 Task: Search for historical landmarks in Boston, Massachusetts, and Plymouth, Massachusetts.
Action: Mouse moved to (169, 75)
Screenshot: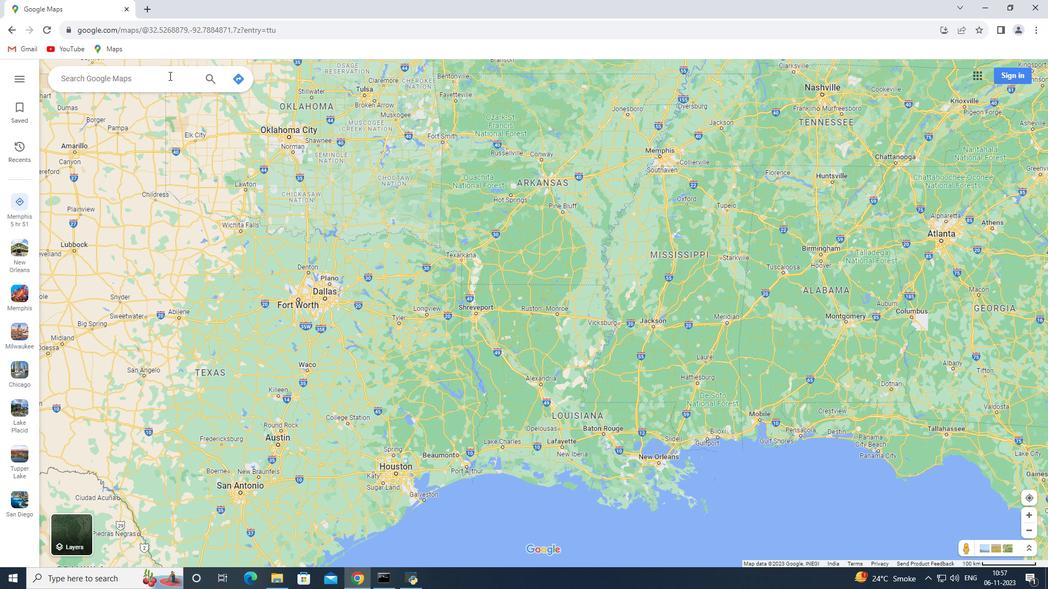 
Action: Mouse pressed left at (169, 75)
Screenshot: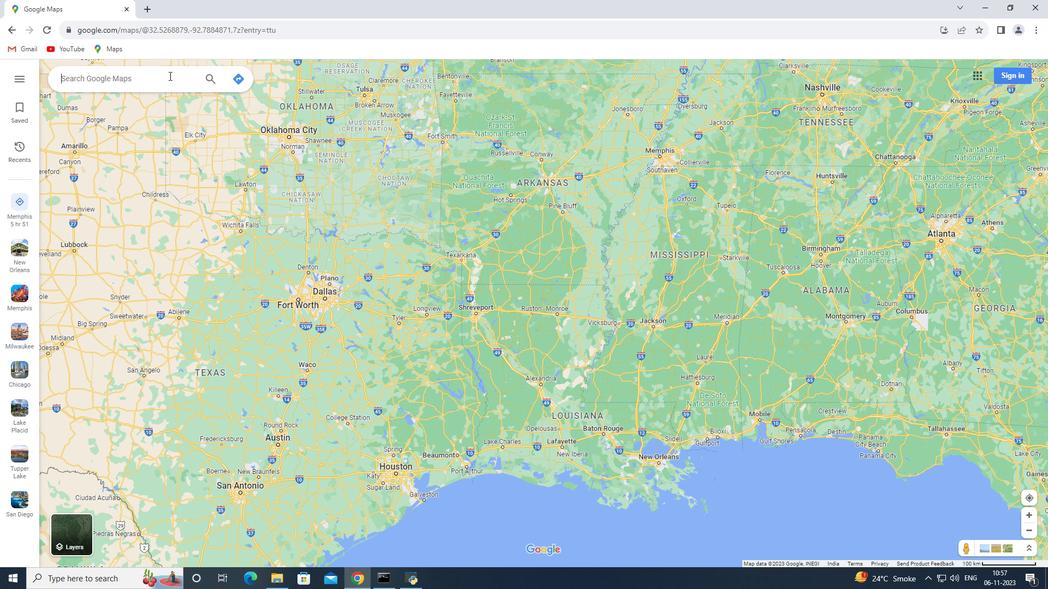 
Action: Key pressed <Key.shift_r><Key.shift_r><Key.shift_r><Key.shift_r><Key.shift_r>Boston,<Key.space><Key.shift><Key.shift><Key.shift><Key.shift><Key.shift><Key.shift><Key.shift><Key.shift><Key.shift><Key.shift><Key.shift><Key.shift><Key.shift><Key.shift><Key.shift><Key.shift><Key.shift>m<Key.backspace><Key.shift_r>Massachusetts<Key.enter>
Screenshot: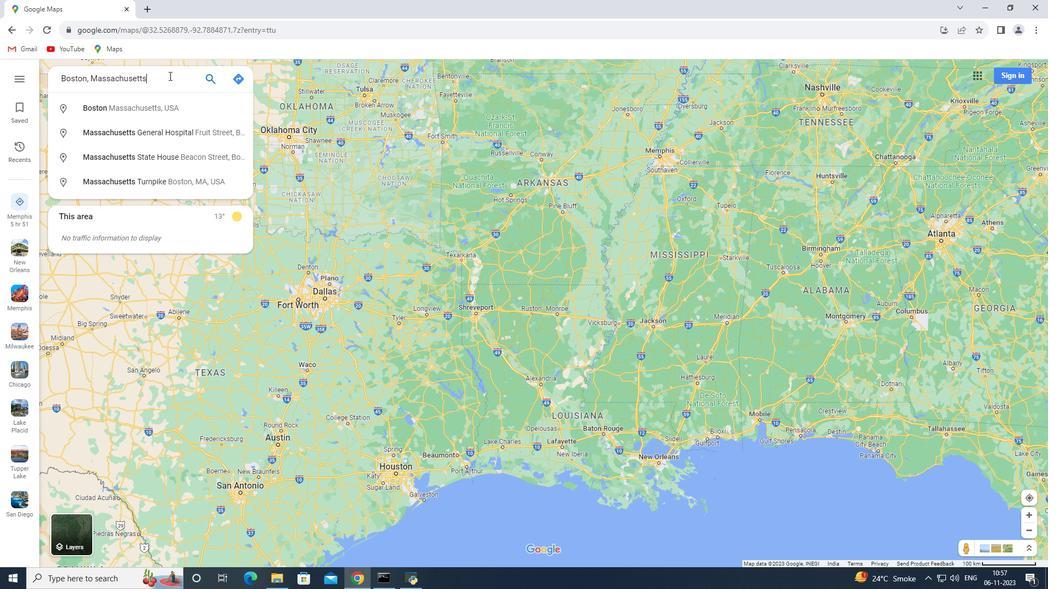 
Action: Mouse moved to (152, 263)
Screenshot: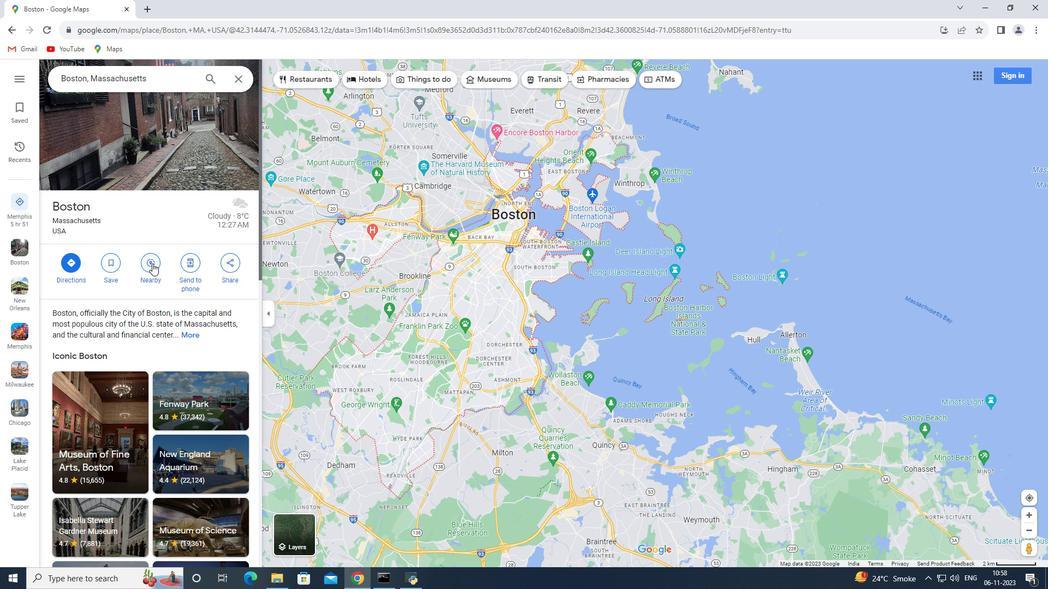 
Action: Mouse pressed left at (152, 263)
Screenshot: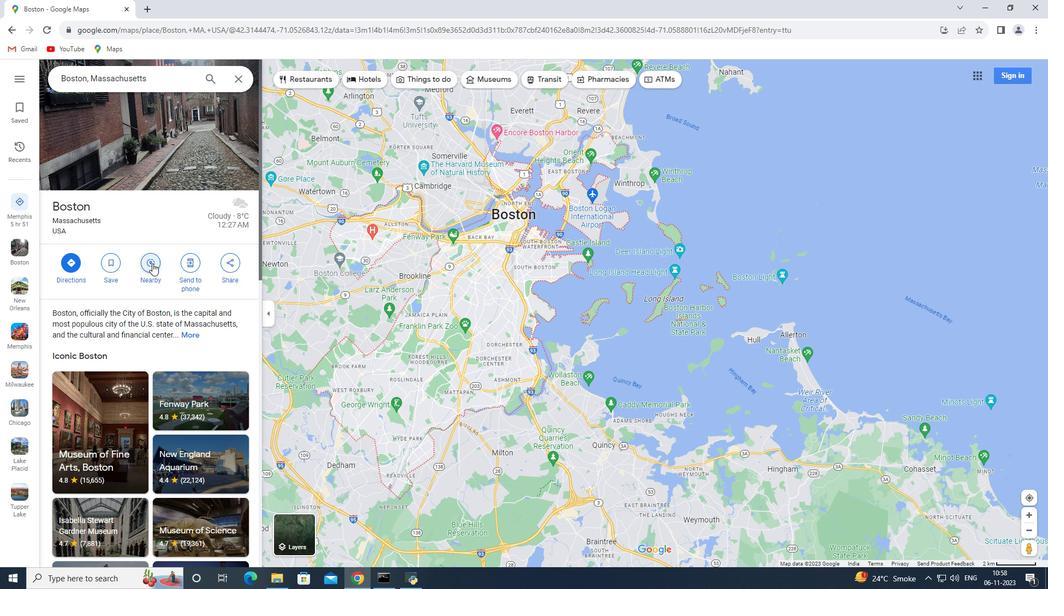 
Action: Key pressed historical<Key.space>landmarks<Key.enter>
Screenshot: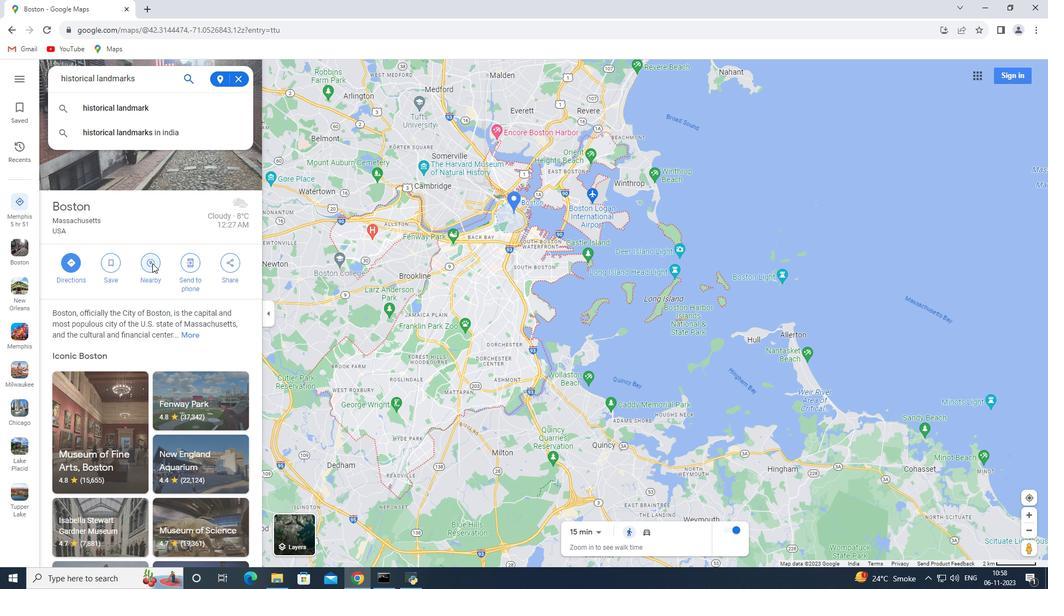 
Action: Mouse moved to (239, 78)
Screenshot: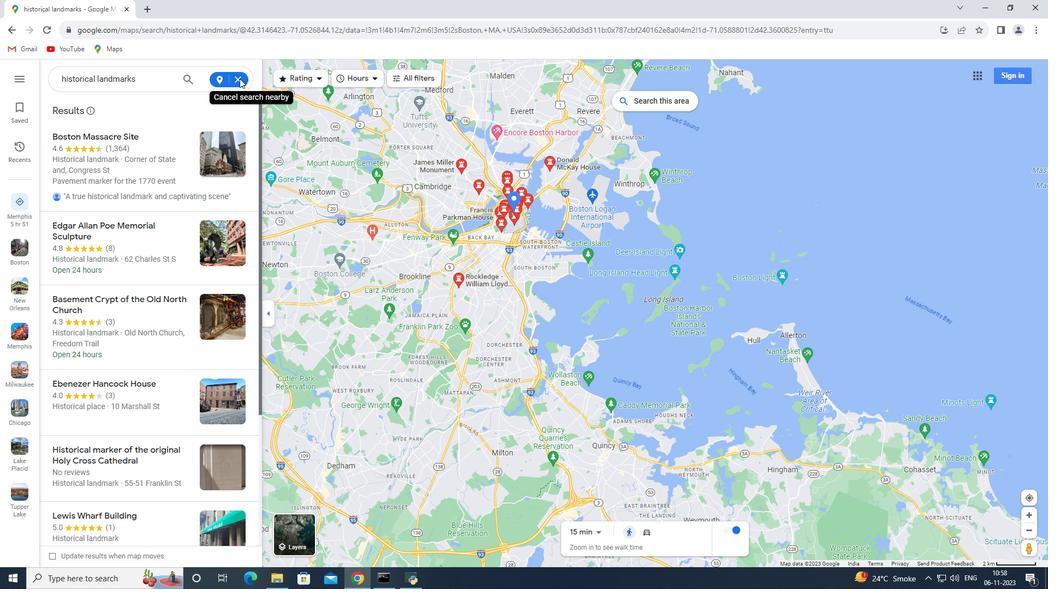 
Action: Mouse pressed left at (239, 78)
Screenshot: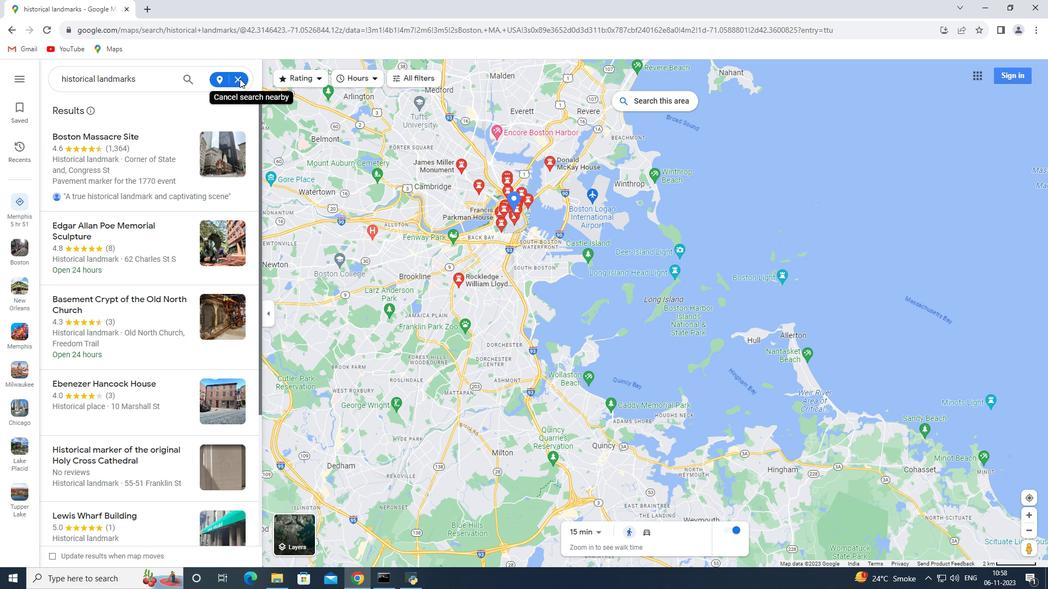 
Action: Mouse moved to (238, 80)
Screenshot: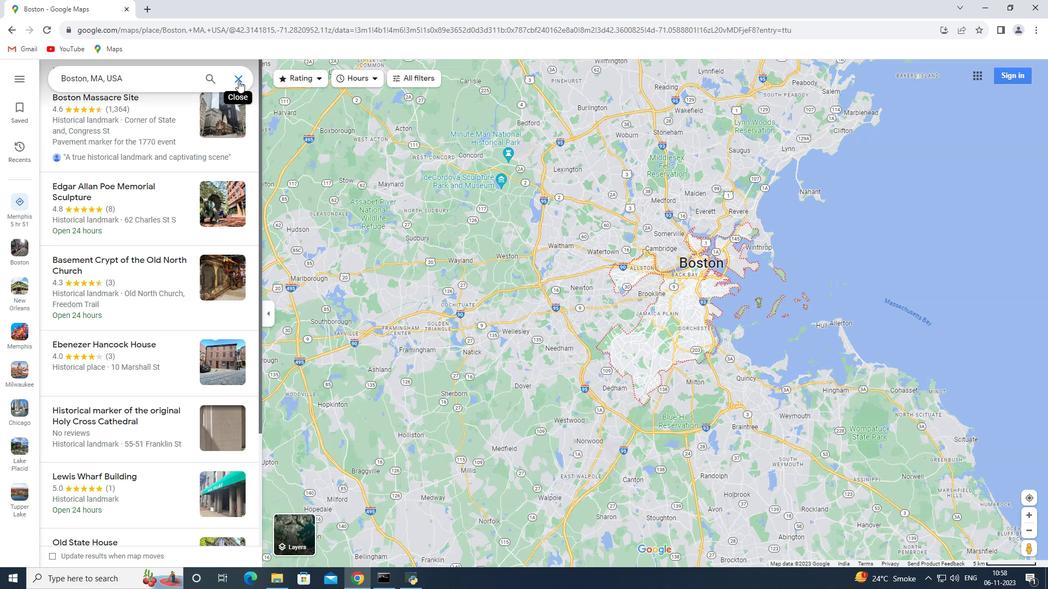 
Action: Mouse pressed left at (238, 80)
Screenshot: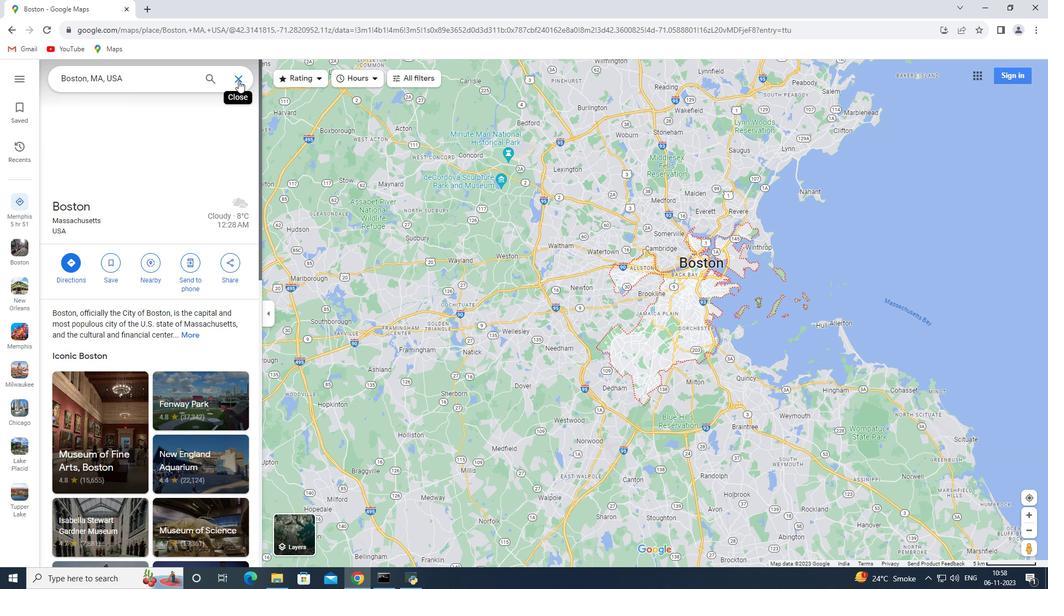 
Action: Mouse moved to (162, 80)
Screenshot: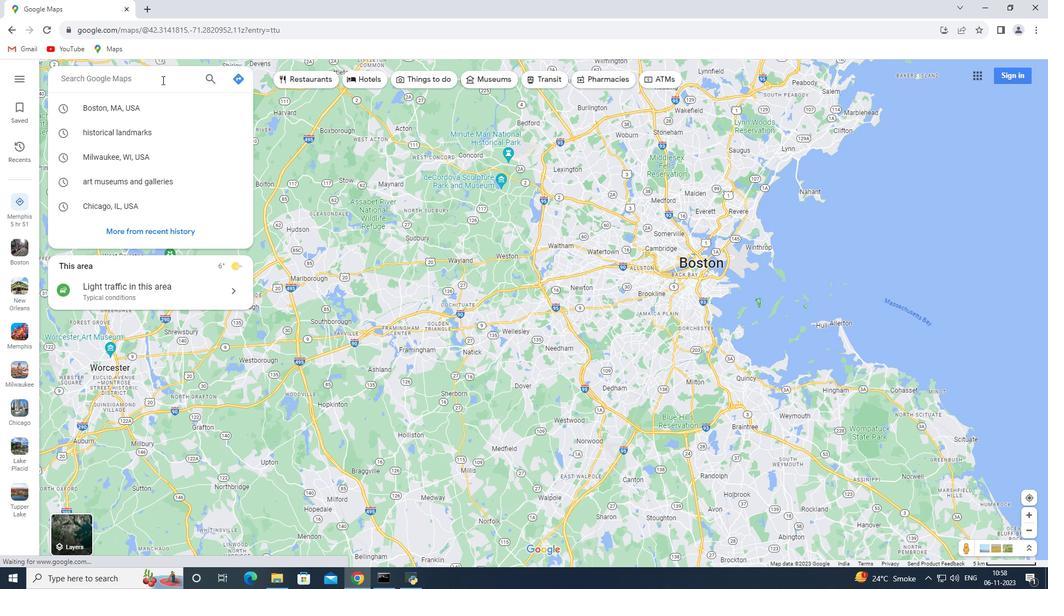 
Action: Key pressed plymouth,<Key.space><Key.shift_r>Massachusetts<Key.enter>
Screenshot: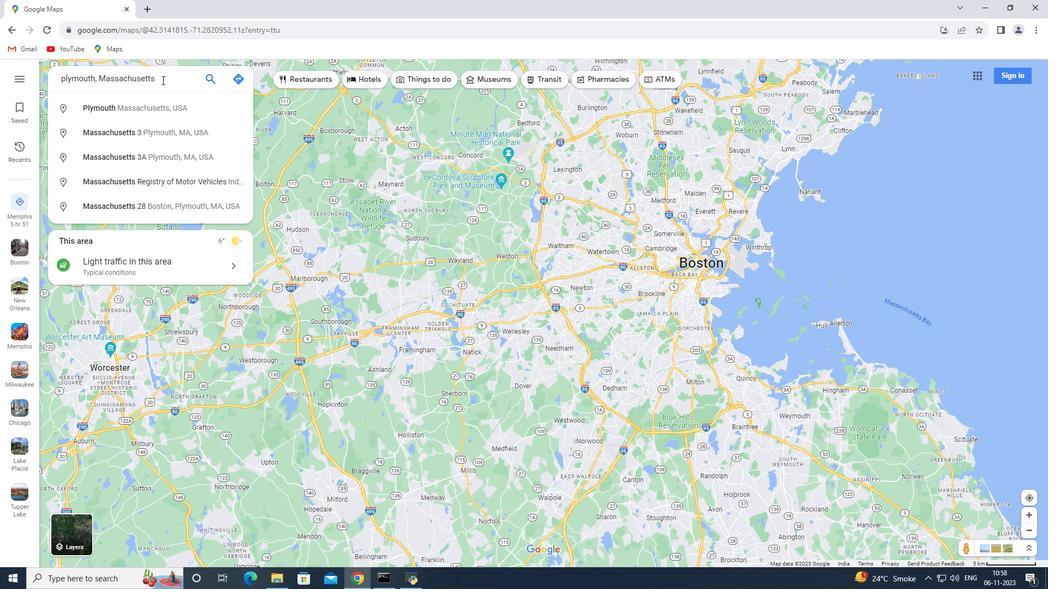 
Action: Mouse moved to (152, 263)
Screenshot: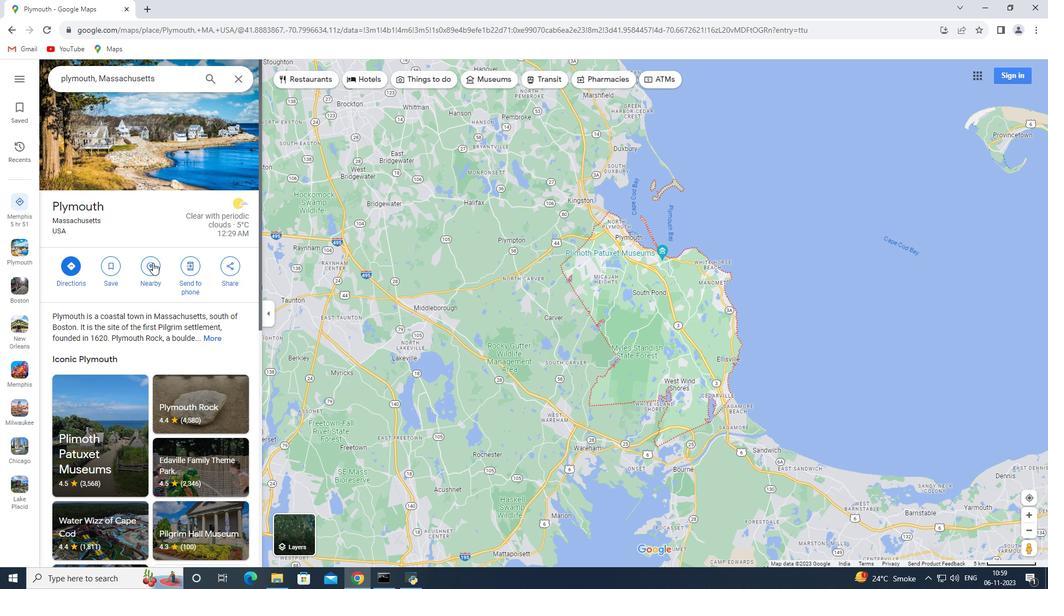 
Action: Mouse pressed left at (152, 263)
Screenshot: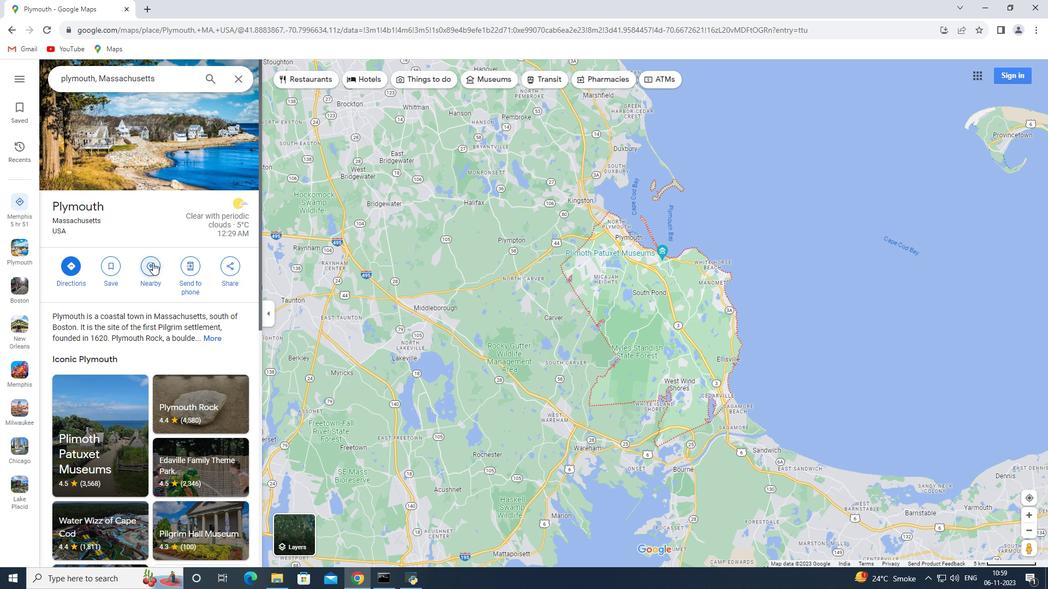 
Action: Key pressed historical<Key.space><Key.shift_r>Landmarks<Key.enter>
Screenshot: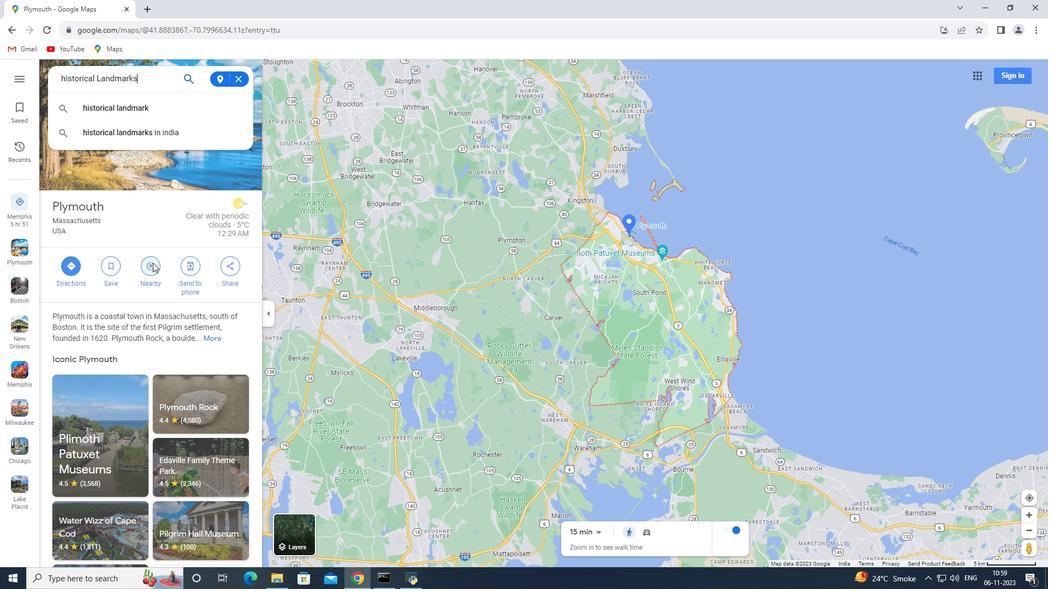 
